 Task: Select associated with "Content Writer at Google".
Action: Mouse moved to (368, 367)
Screenshot: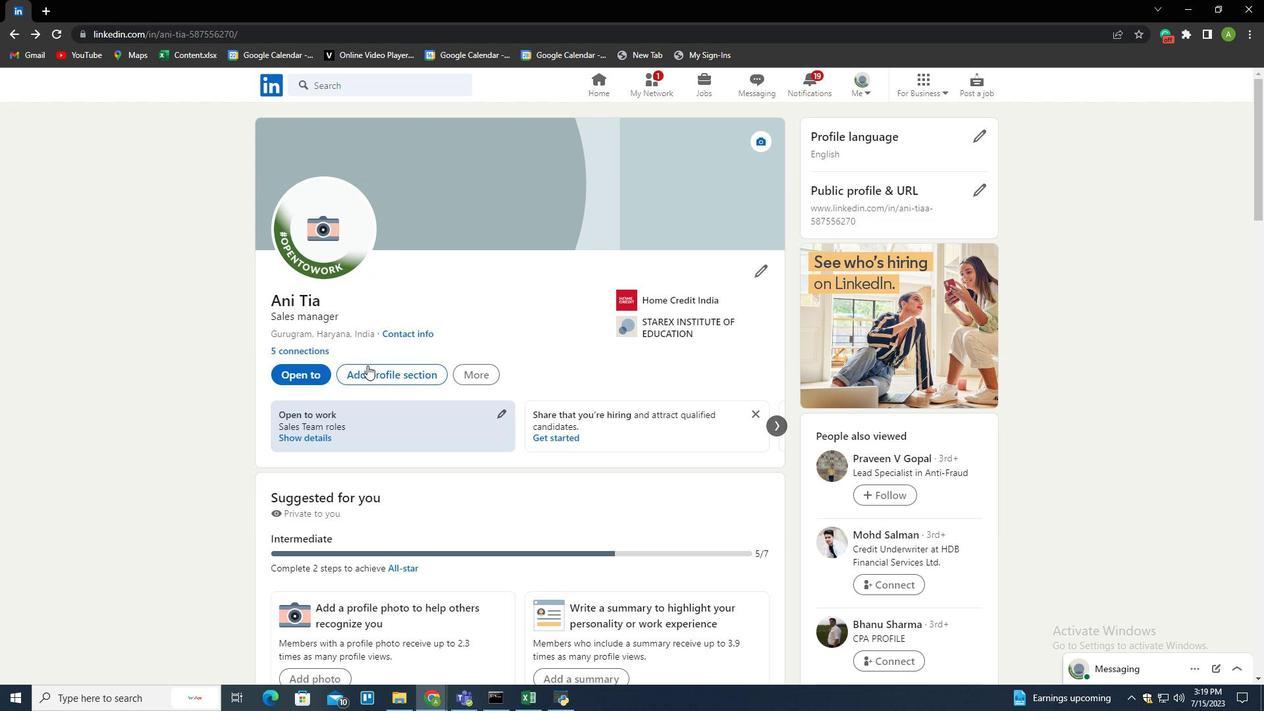 
Action: Mouse pressed left at (368, 367)
Screenshot: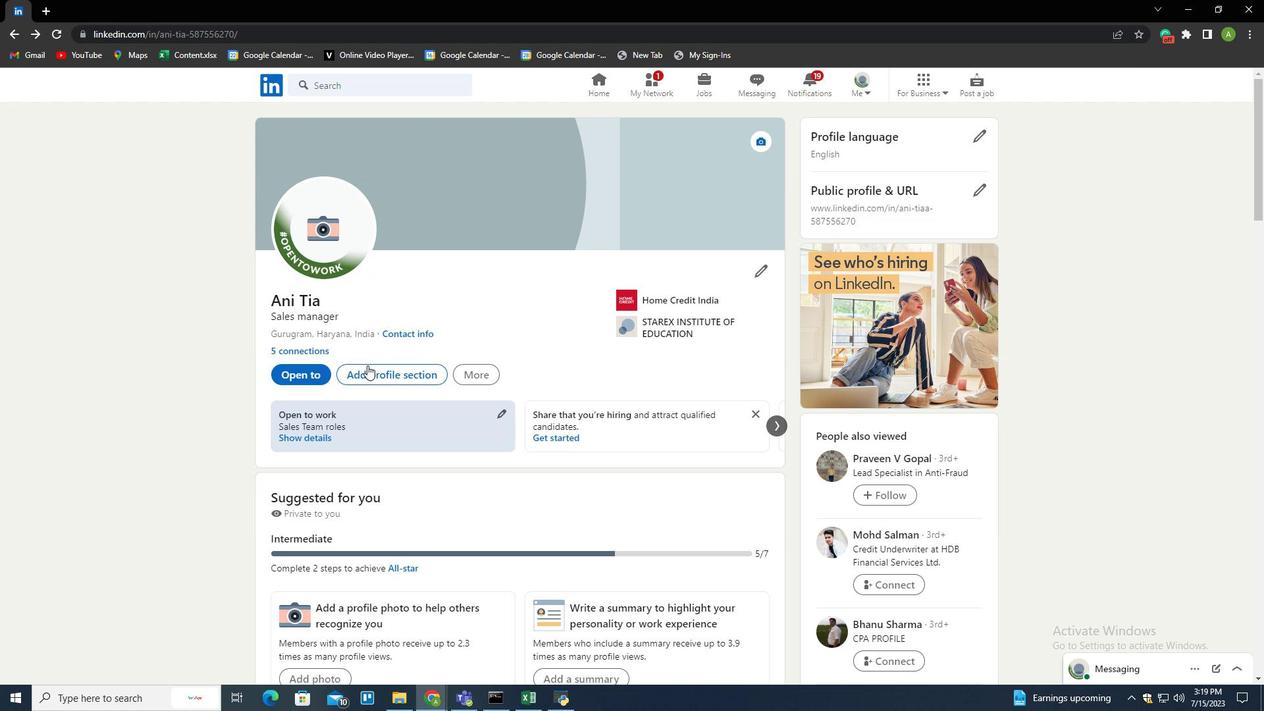 
Action: Mouse moved to (692, 184)
Screenshot: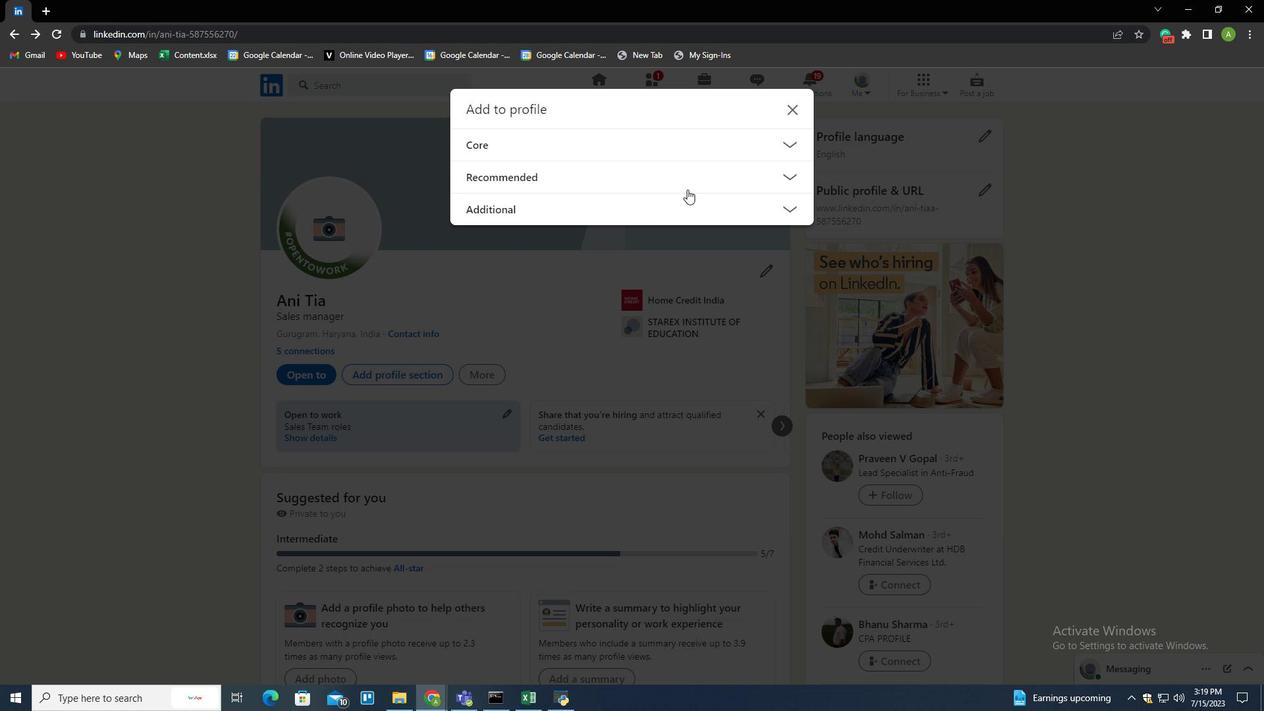 
Action: Mouse pressed left at (692, 184)
Screenshot: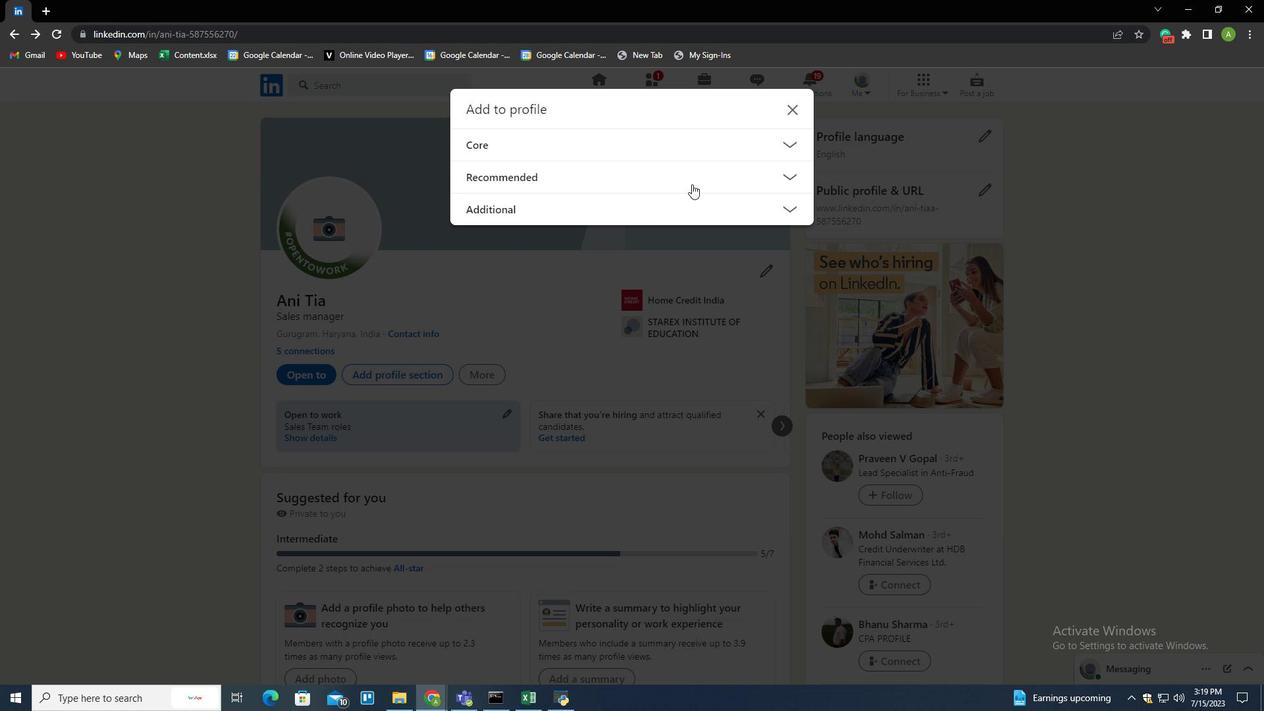 
Action: Mouse moved to (504, 300)
Screenshot: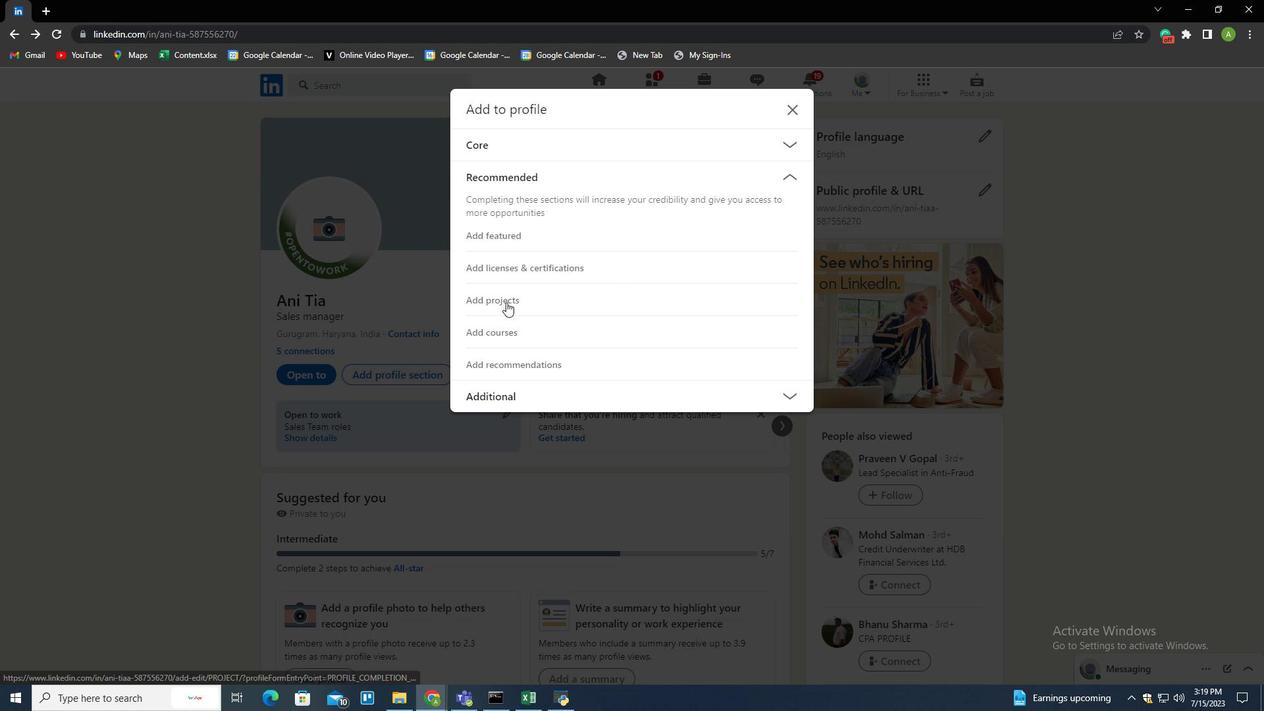 
Action: Mouse pressed left at (504, 300)
Screenshot: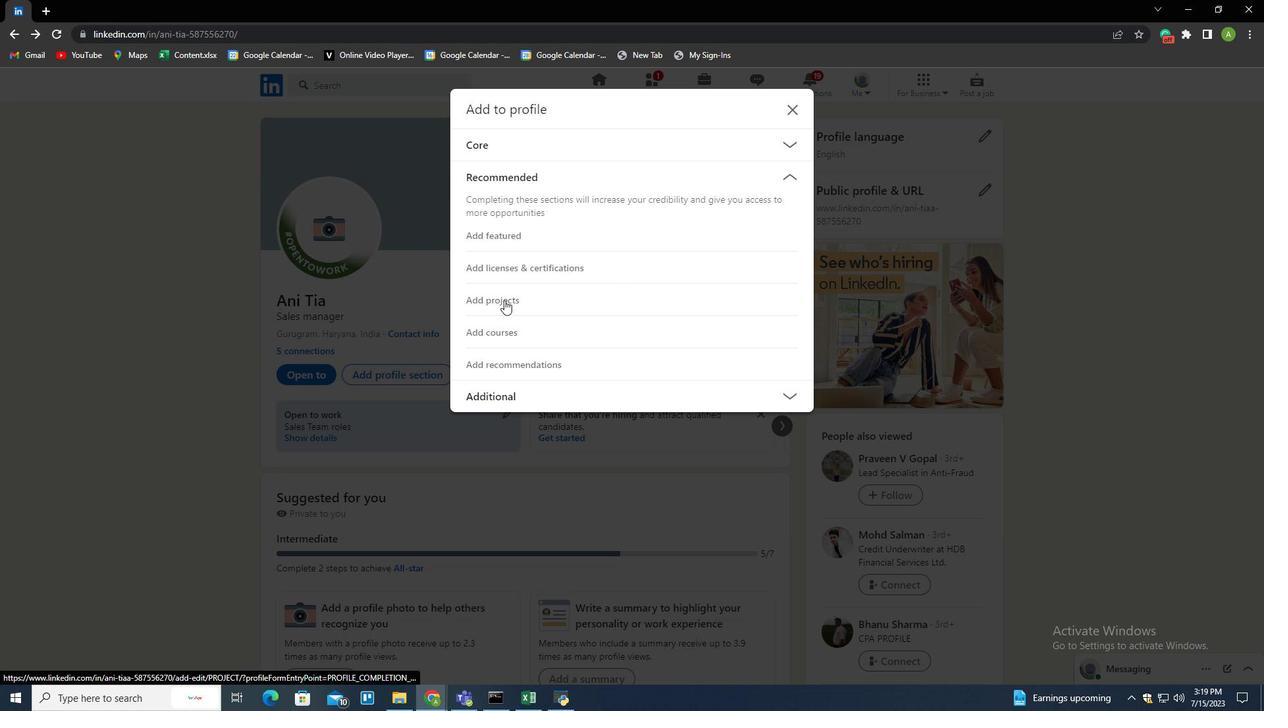 
Action: Mouse moved to (522, 399)
Screenshot: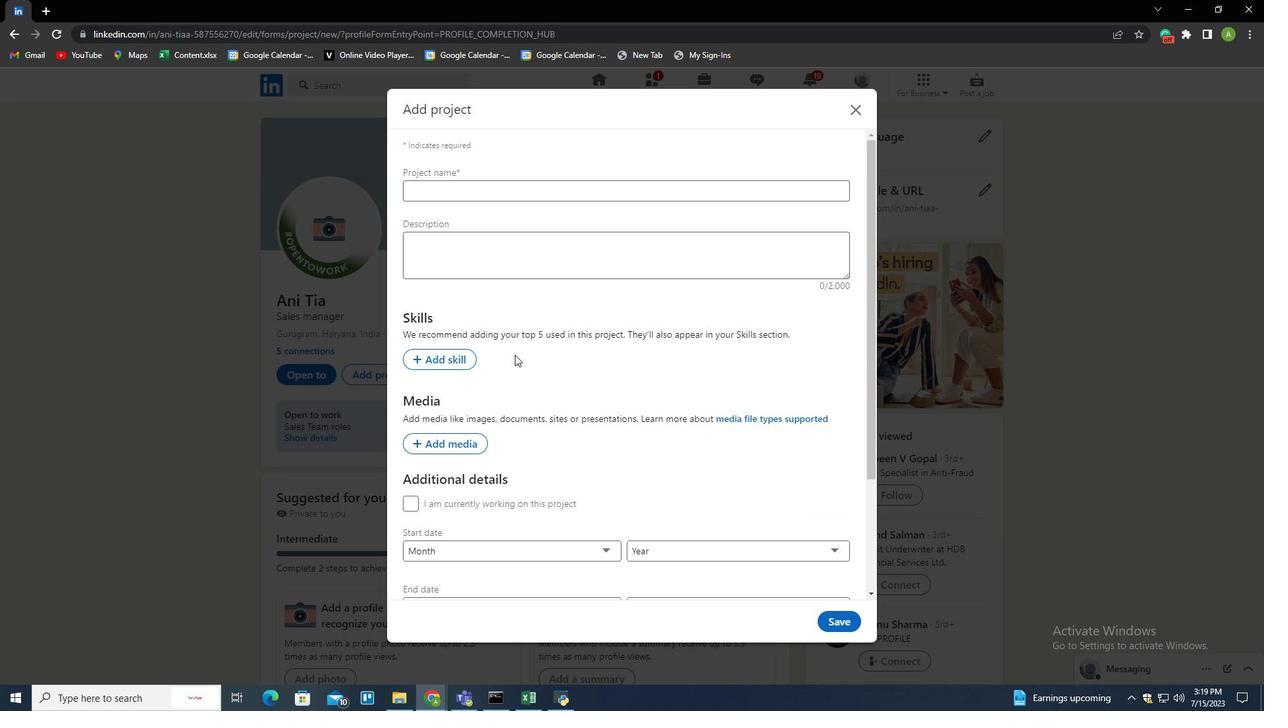 
Action: Mouse scrolled (522, 399) with delta (0, 0)
Screenshot: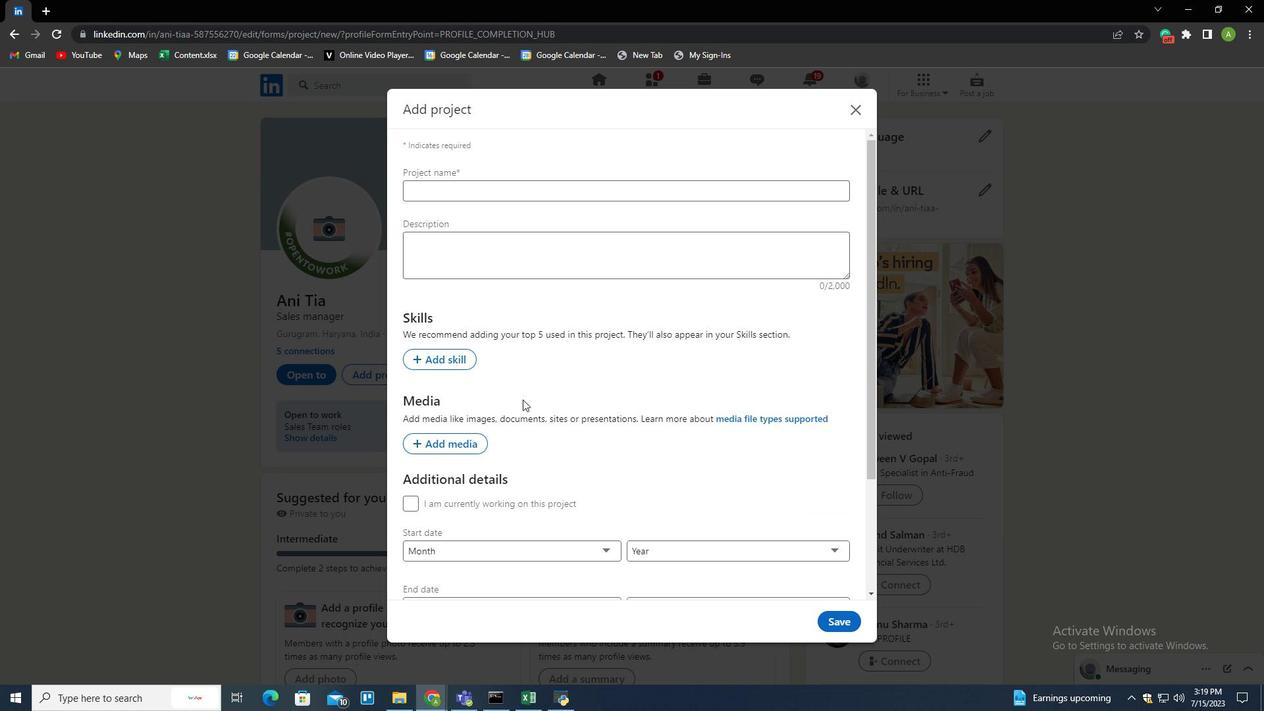 
Action: Mouse scrolled (522, 399) with delta (0, 0)
Screenshot: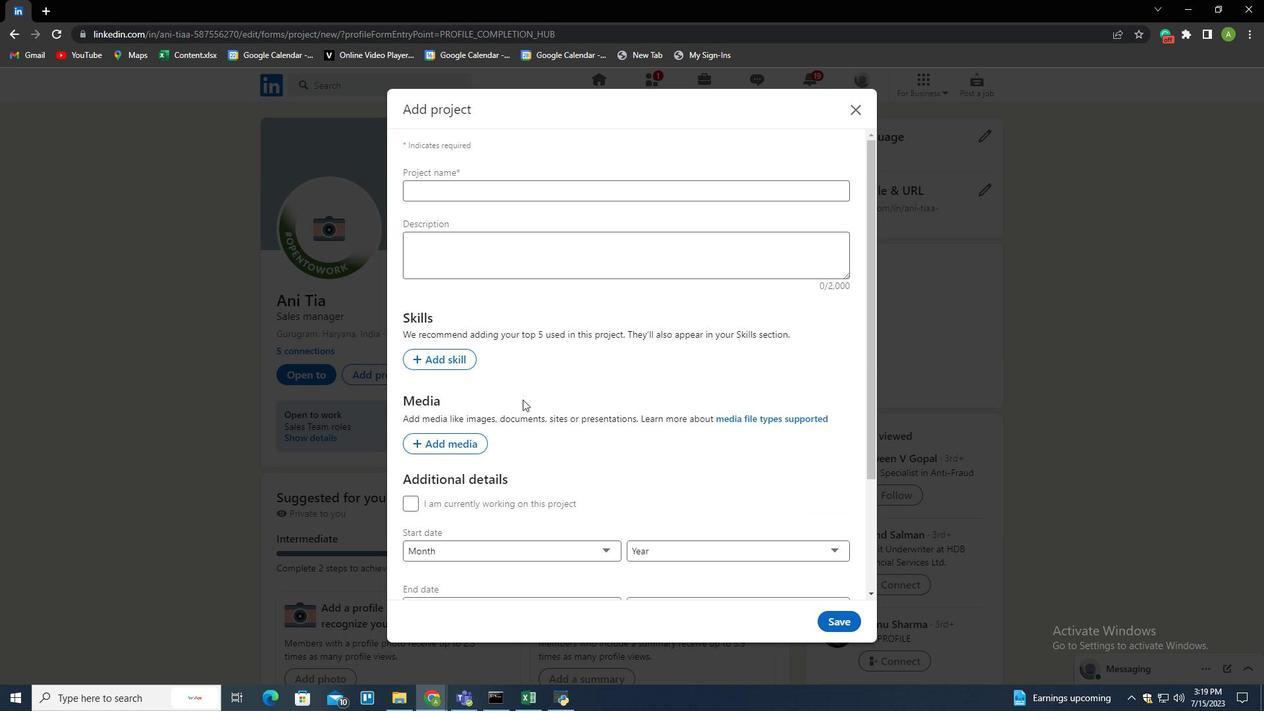 
Action: Mouse scrolled (522, 399) with delta (0, 0)
Screenshot: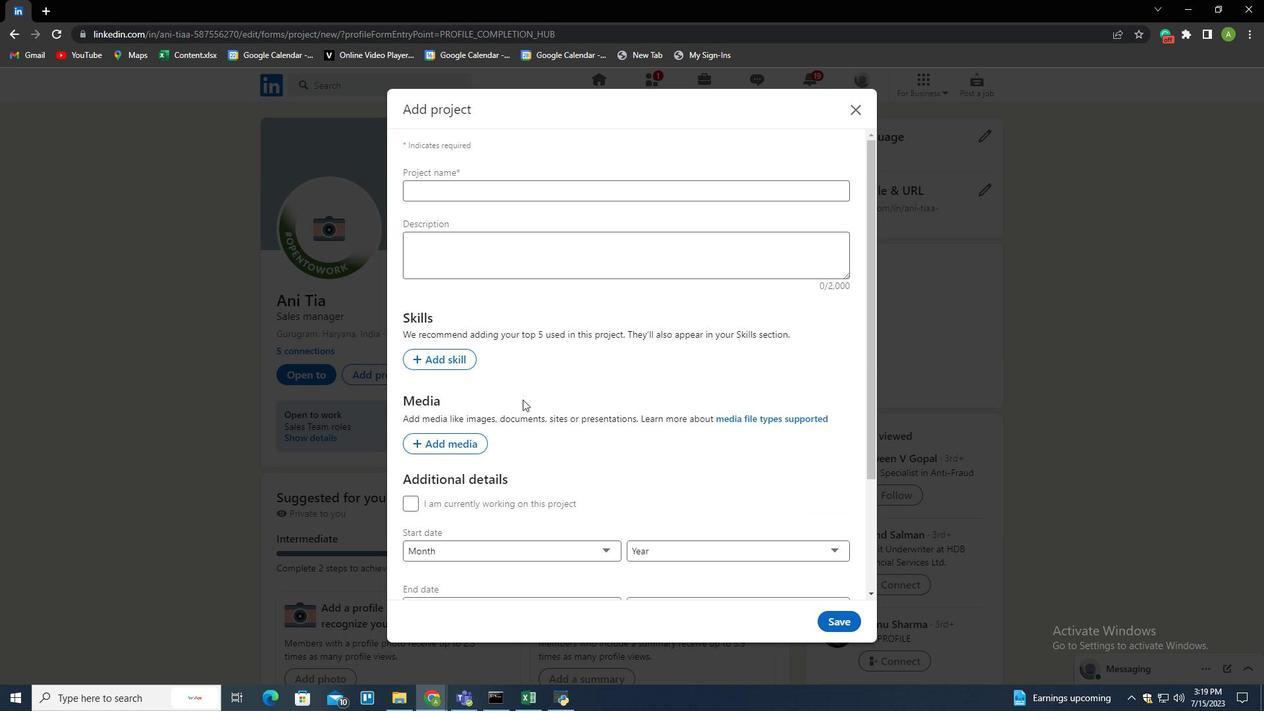 
Action: Mouse scrolled (522, 399) with delta (0, 0)
Screenshot: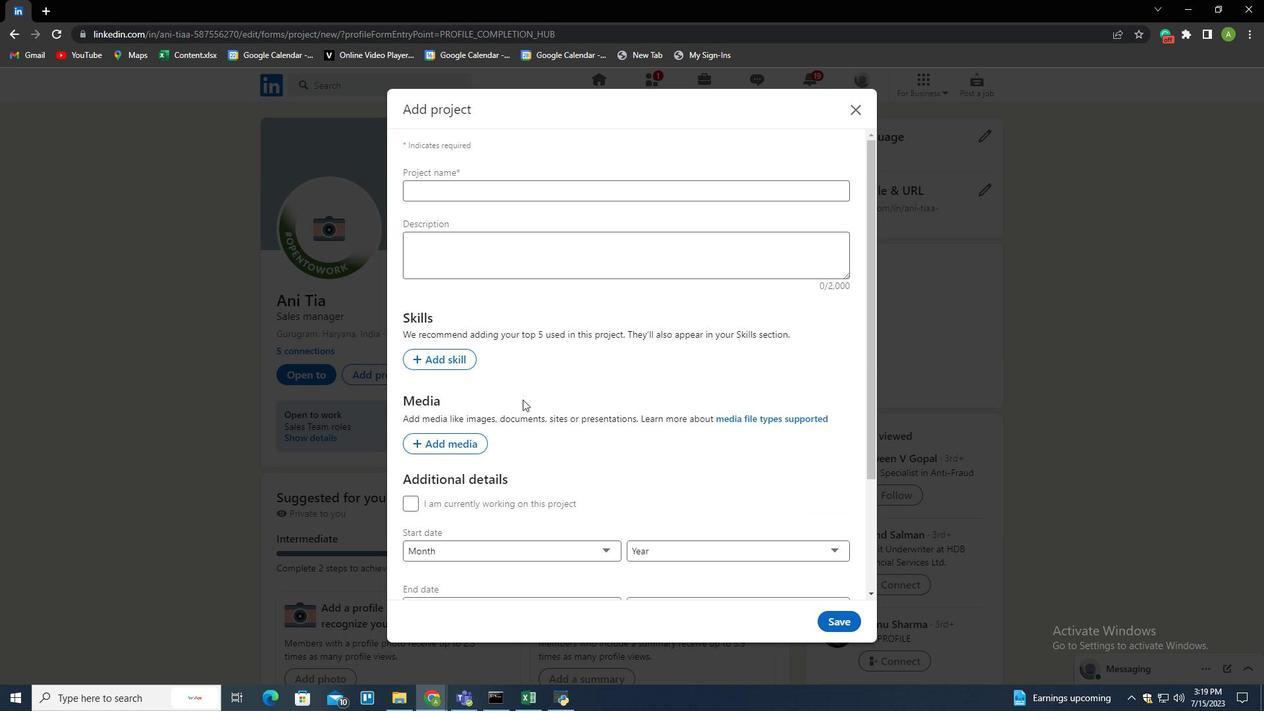 
Action: Mouse scrolled (522, 399) with delta (0, 0)
Screenshot: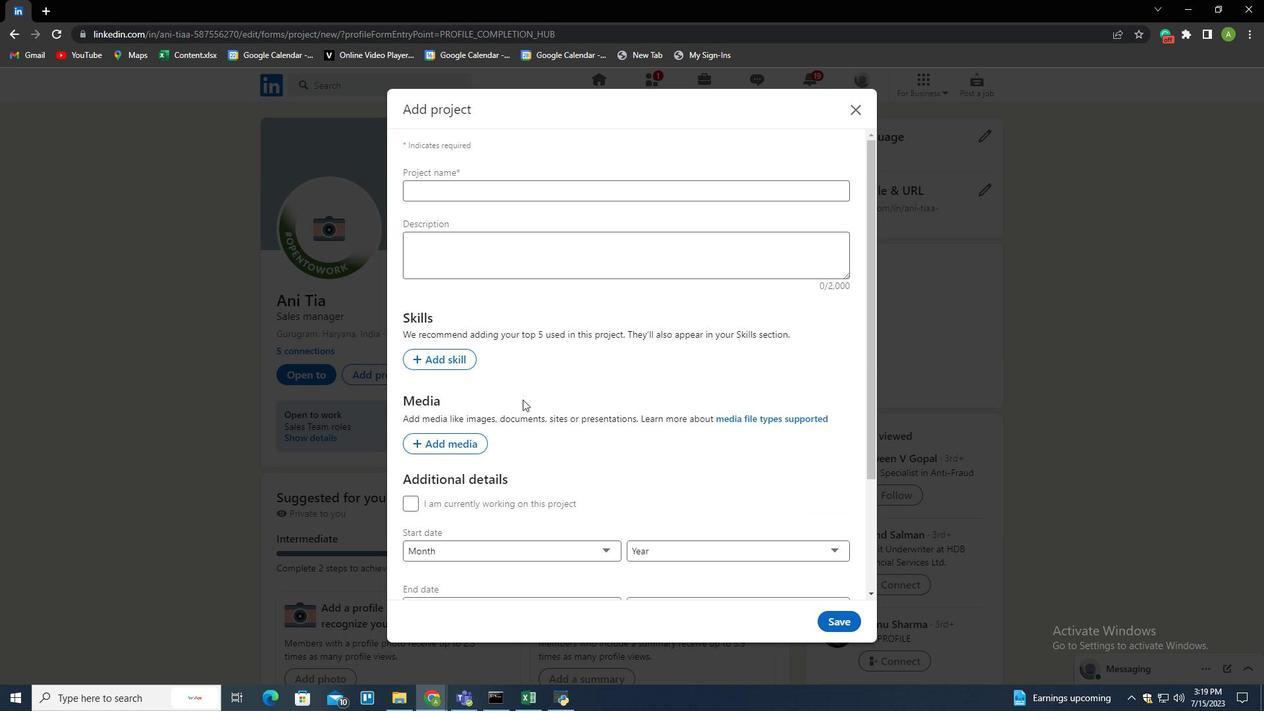 
Action: Mouse scrolled (522, 399) with delta (0, 0)
Screenshot: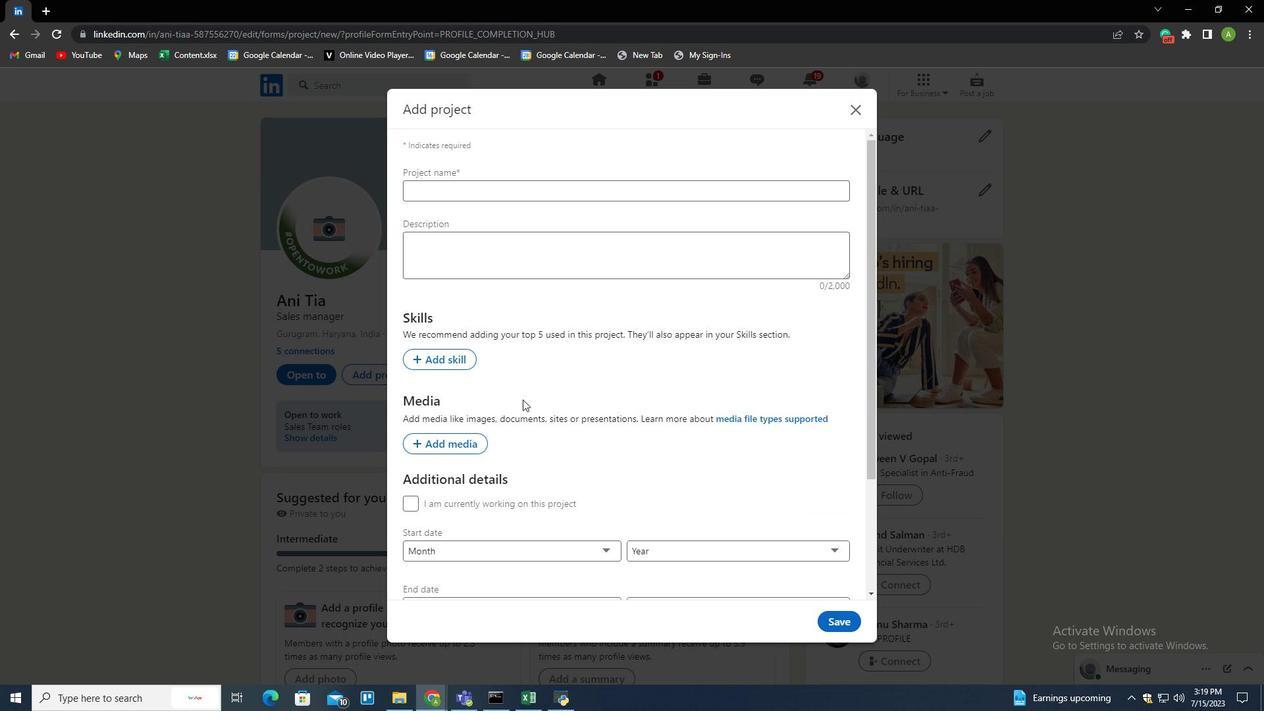 
Action: Mouse scrolled (522, 399) with delta (0, 0)
Screenshot: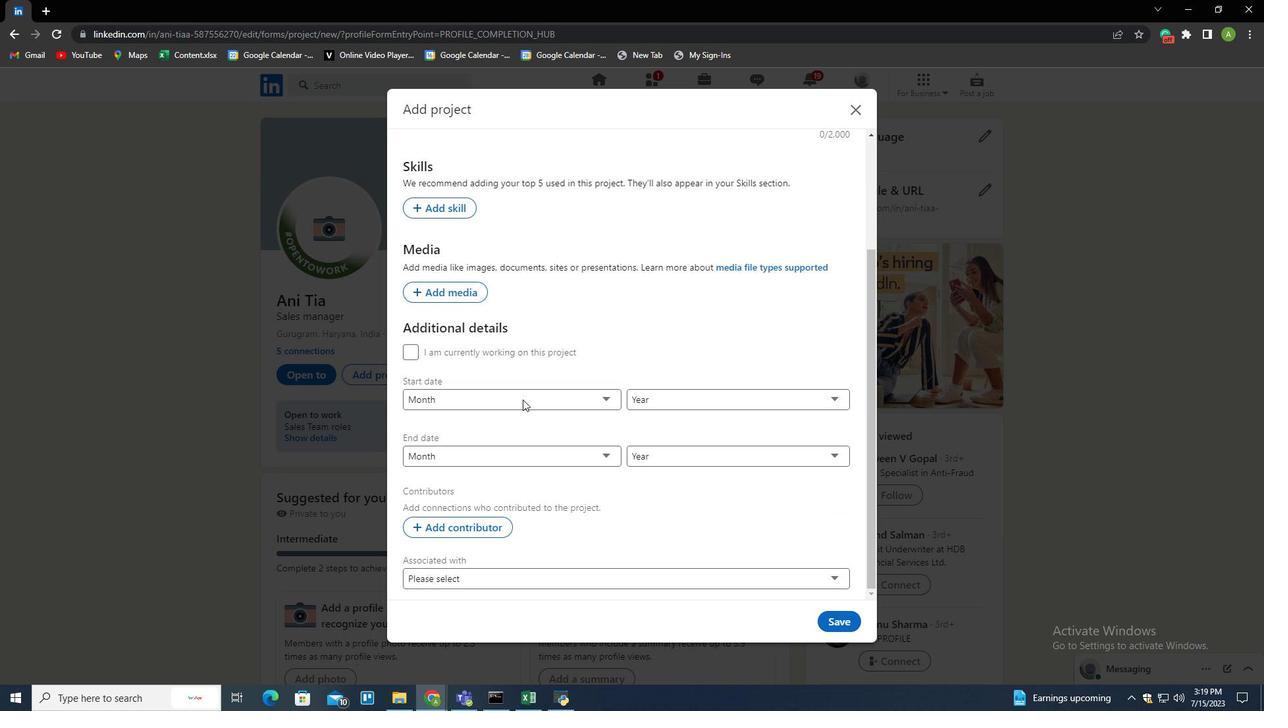 
Action: Mouse scrolled (522, 399) with delta (0, 0)
Screenshot: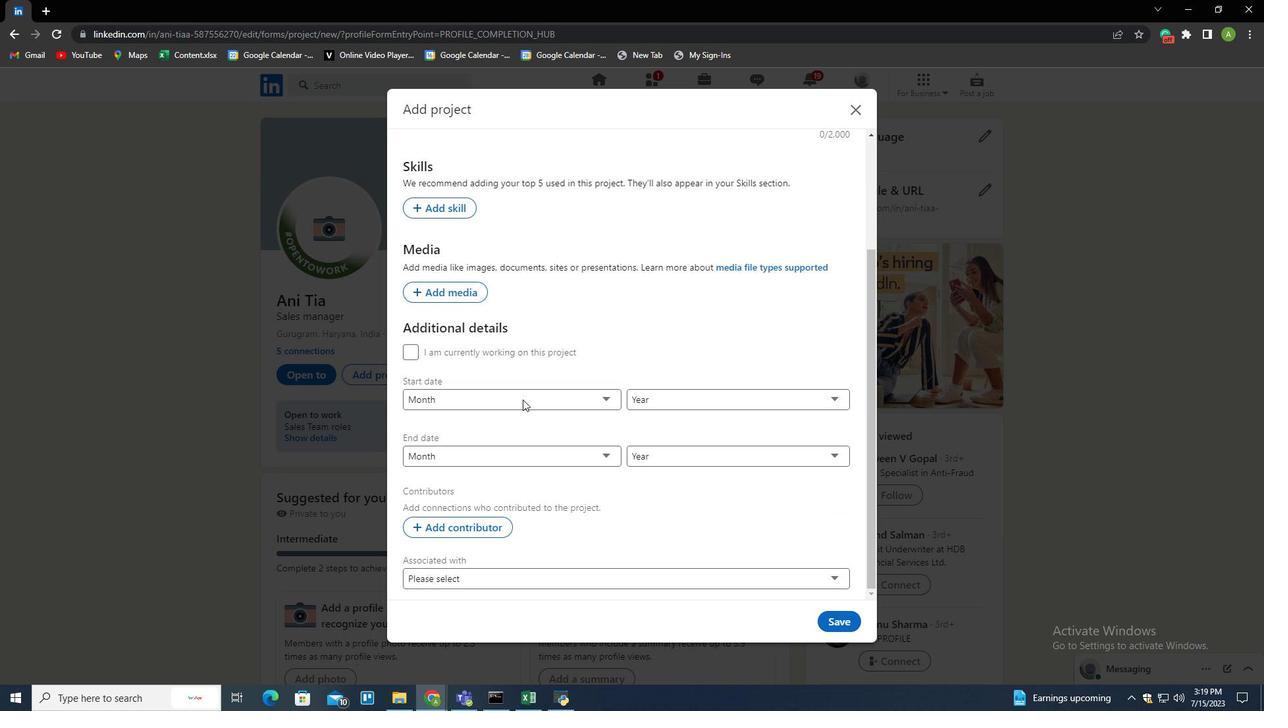 
Action: Mouse scrolled (522, 399) with delta (0, 0)
Screenshot: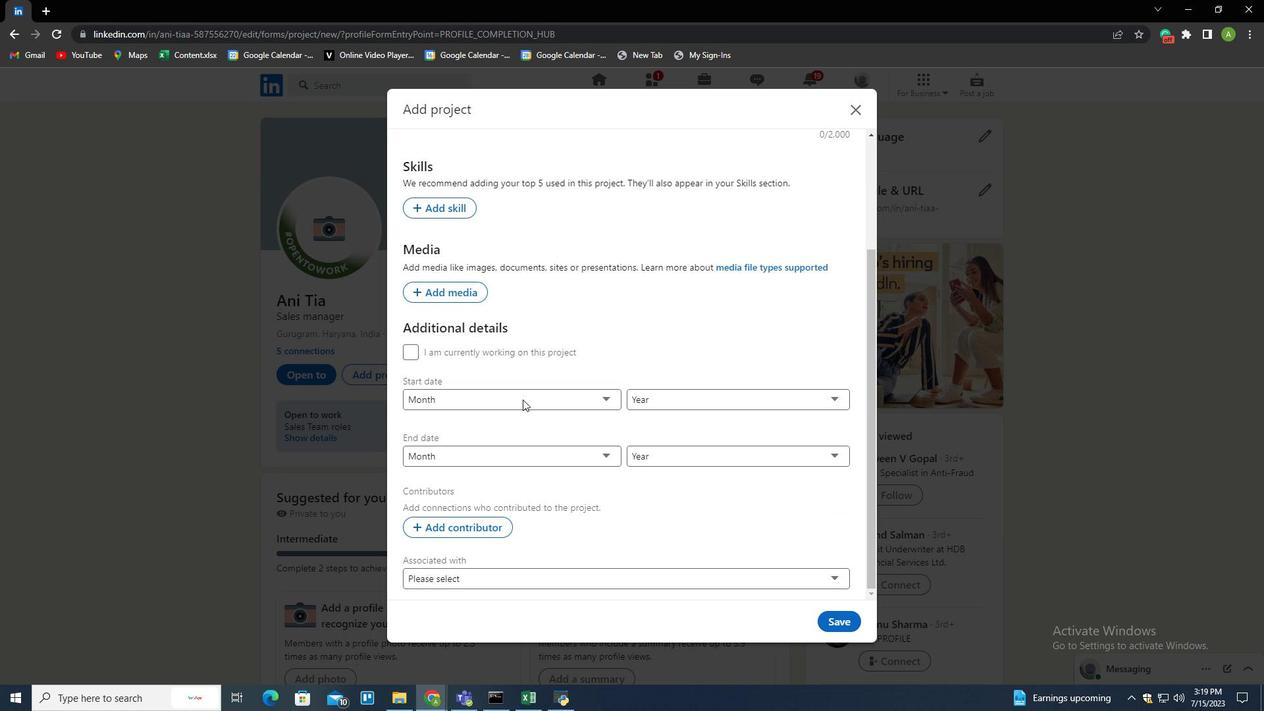 
Action: Mouse scrolled (522, 399) with delta (0, 0)
Screenshot: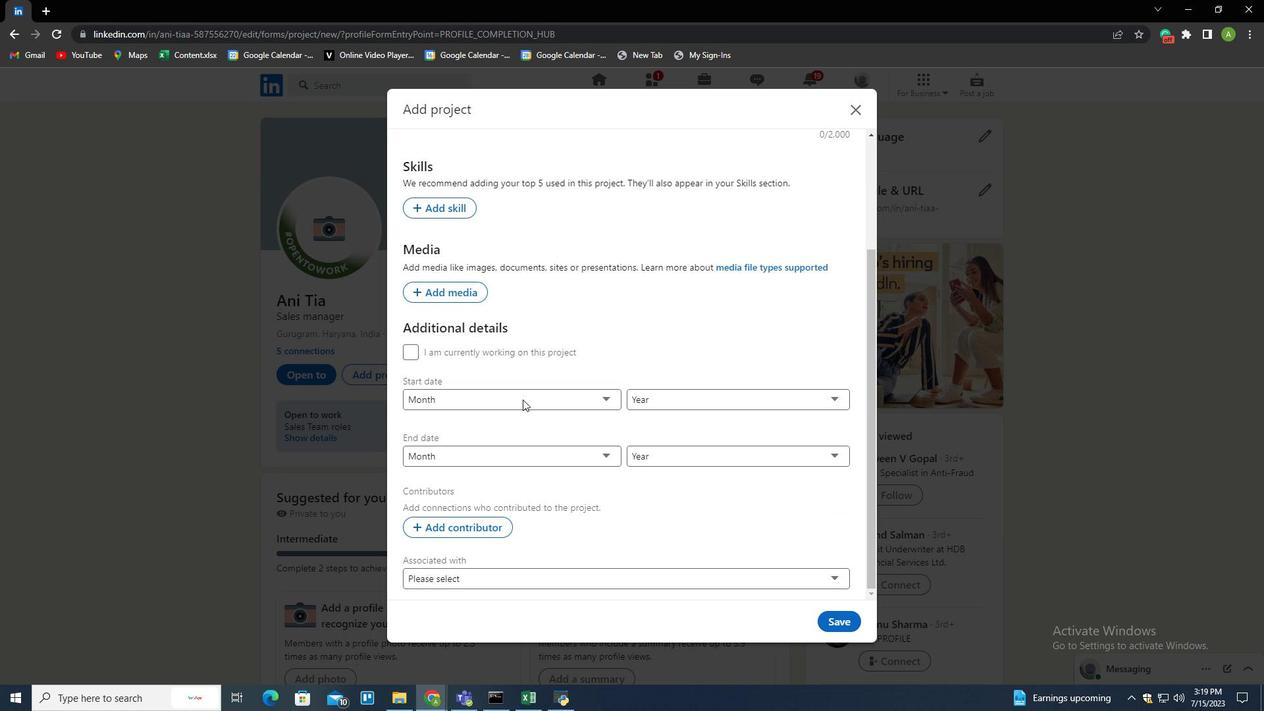 
Action: Mouse scrolled (522, 399) with delta (0, 0)
Screenshot: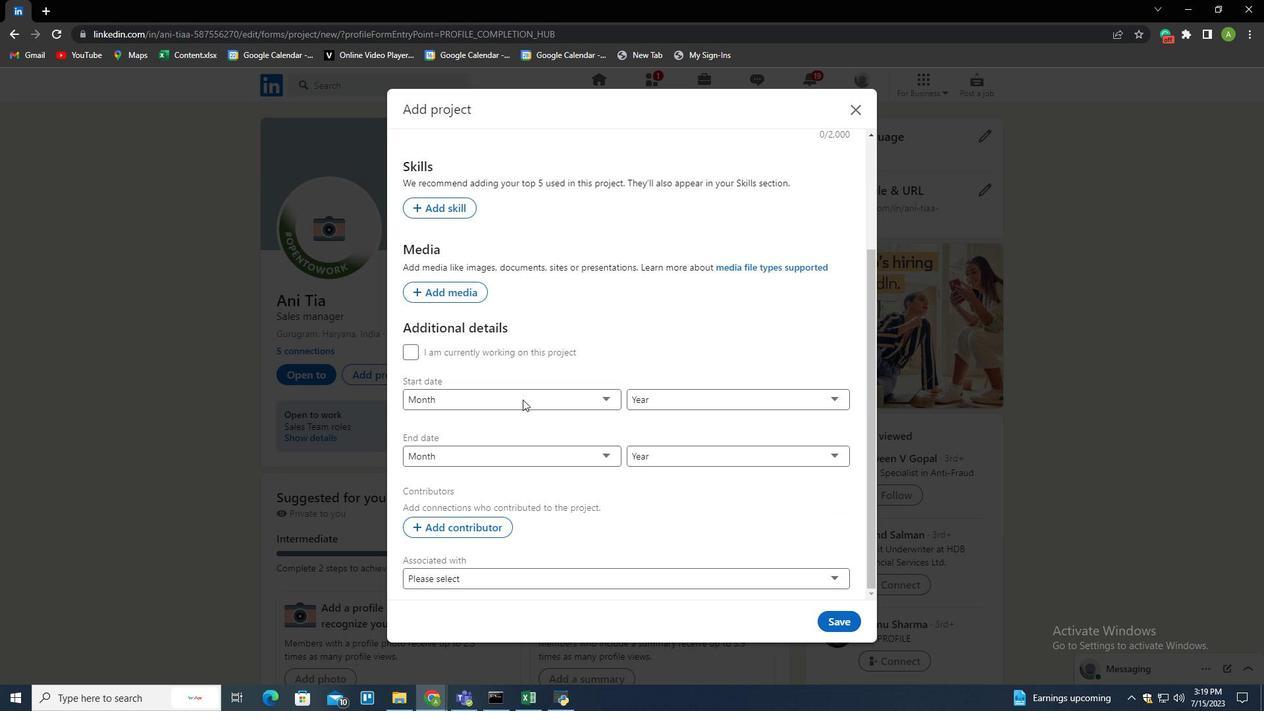 
Action: Mouse moved to (457, 574)
Screenshot: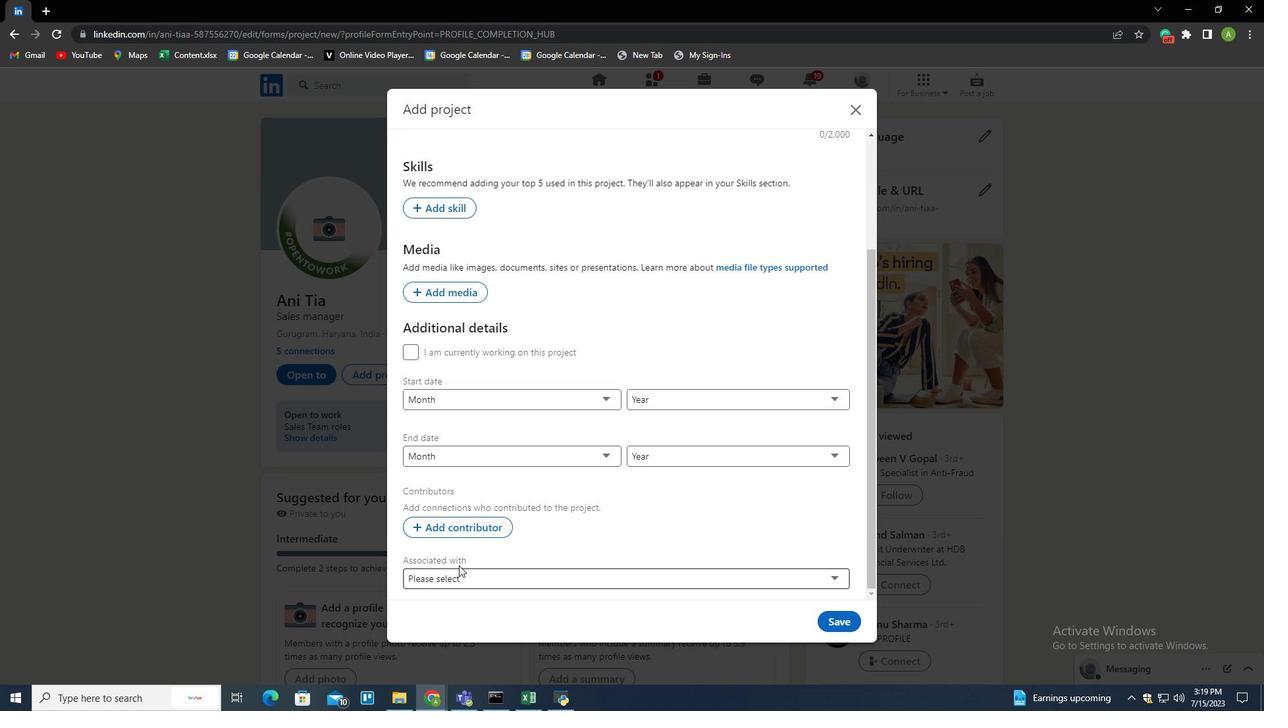 
Action: Mouse pressed left at (457, 574)
Screenshot: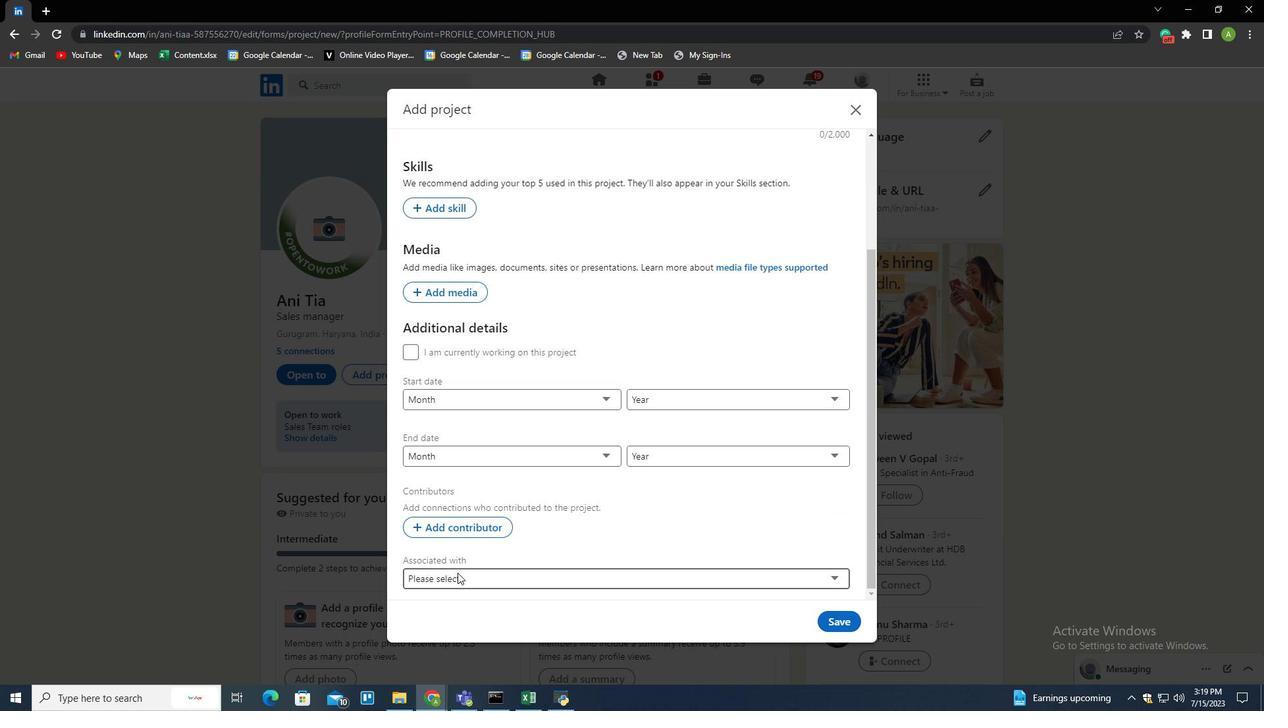 
Action: Mouse moved to (449, 636)
Screenshot: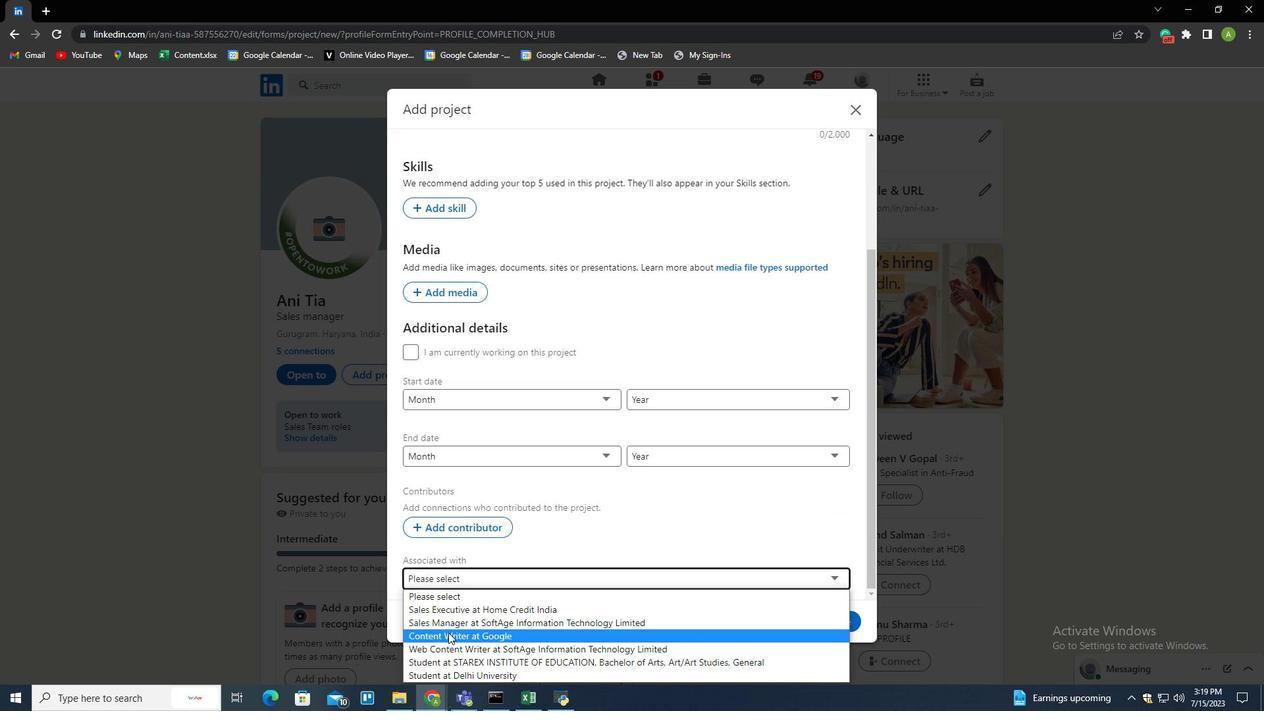 
Action: Mouse pressed left at (449, 636)
Screenshot: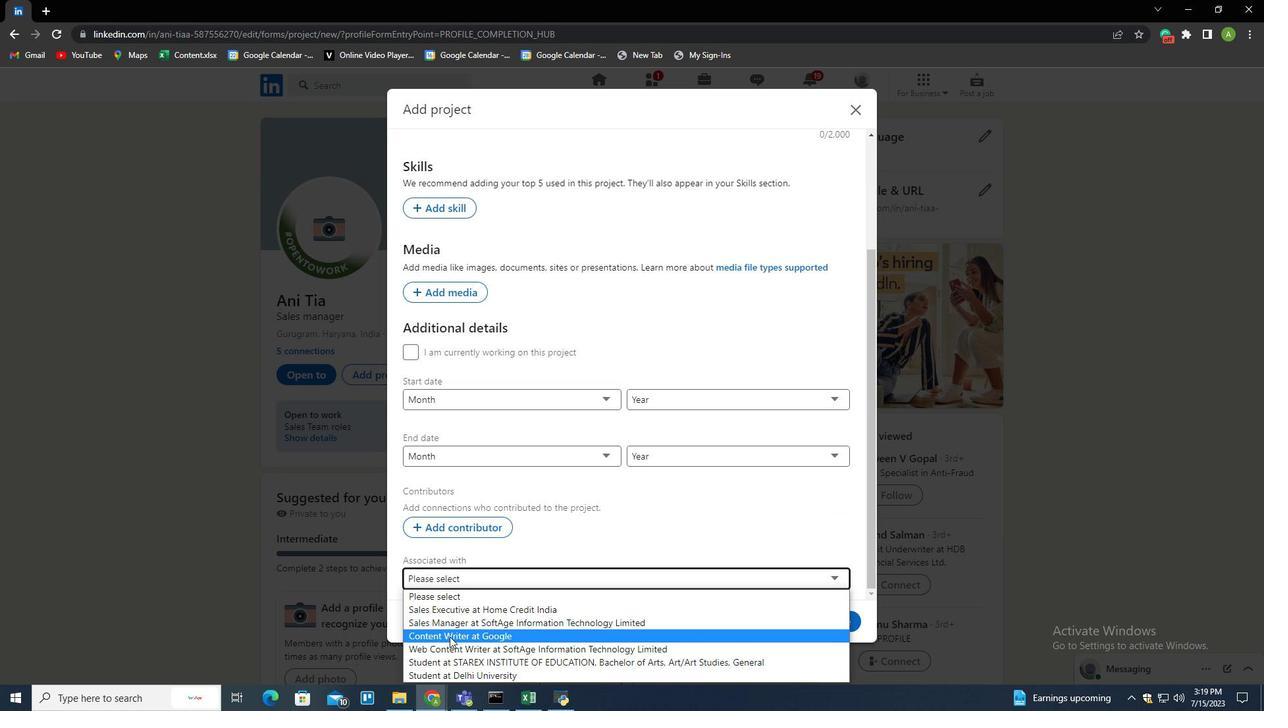 
Action: Mouse moved to (453, 587)
Screenshot: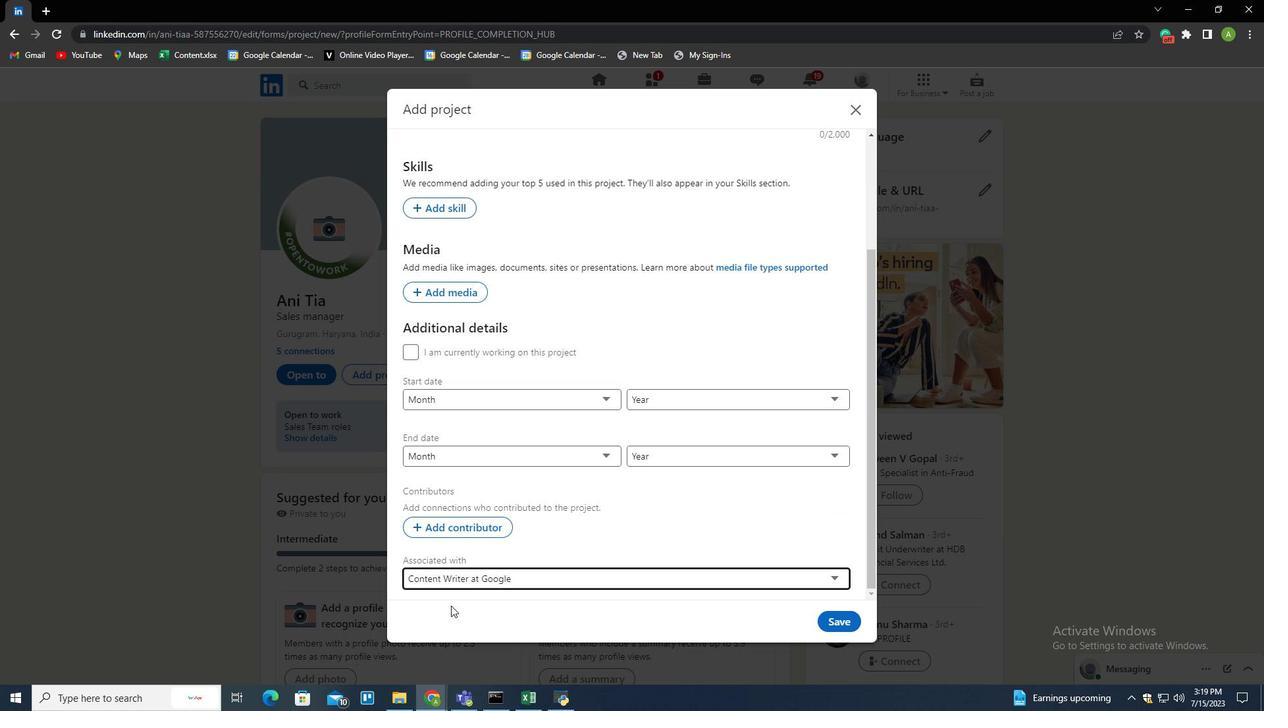 
